 Task: For heading Arial black with underline.  font size for heading18,  'Change the font style of data to'Calibri.  and font size to 9,  Change the alignment of both headline & data to Align center.  In the sheet  Excel Workbook Template Sheet Spreadsheet
Action: Mouse moved to (810, 92)
Screenshot: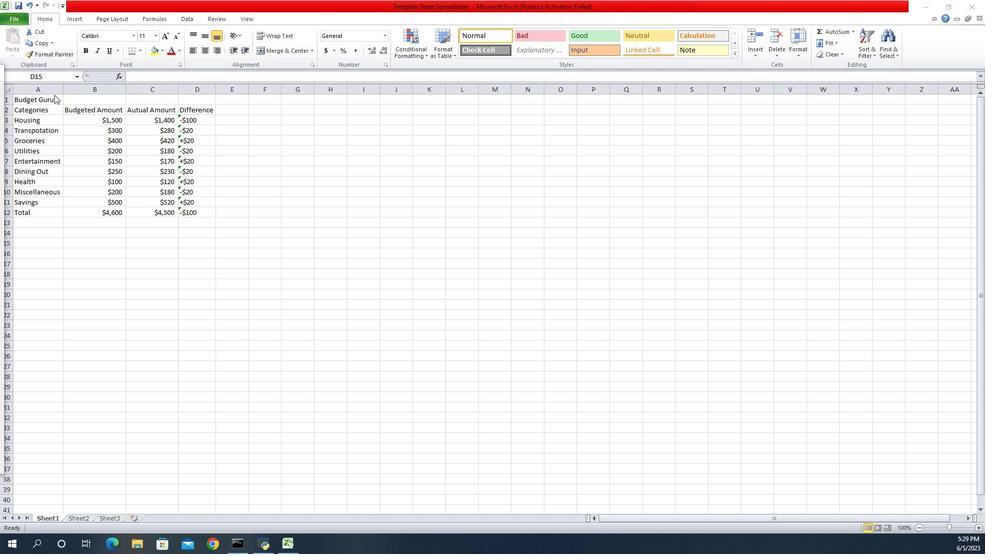 
Action: Mouse pressed left at (810, 92)
Screenshot: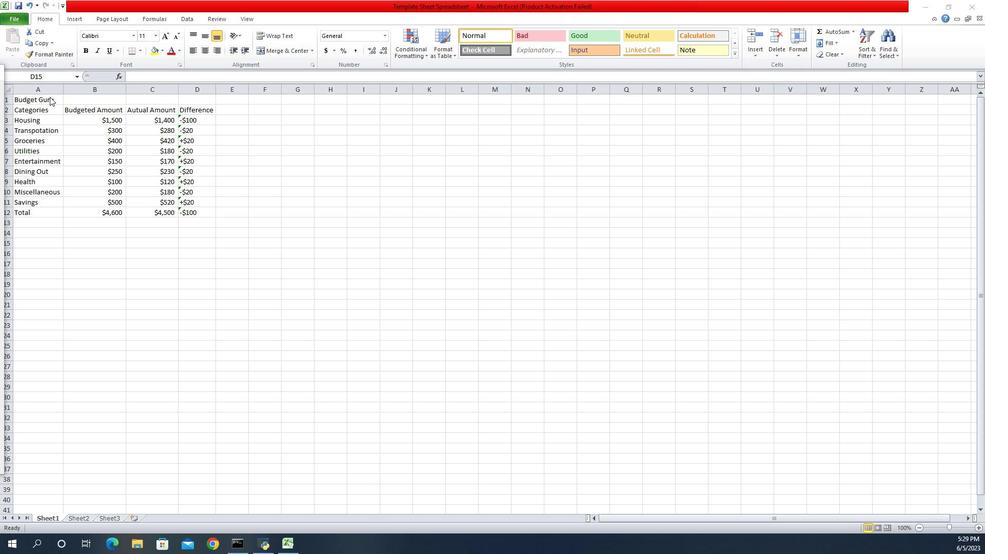 
Action: Mouse pressed left at (810, 92)
Screenshot: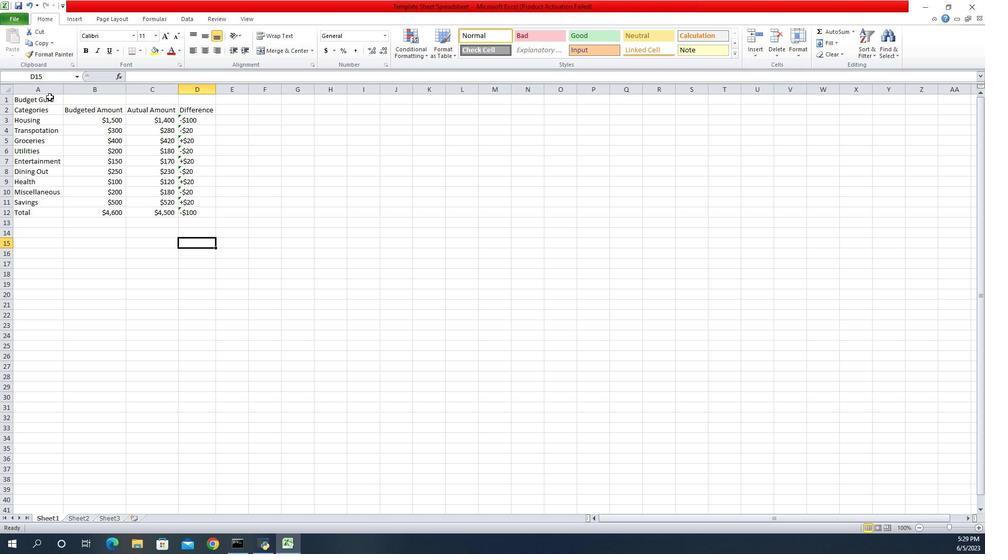 
Action: Mouse pressed left at (810, 92)
Screenshot: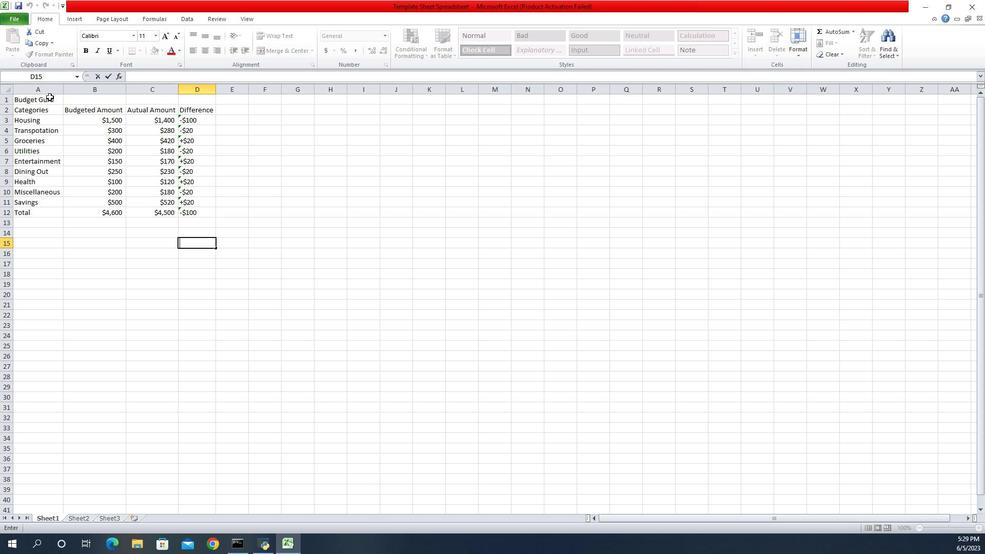 
Action: Mouse moved to (894, 33)
Screenshot: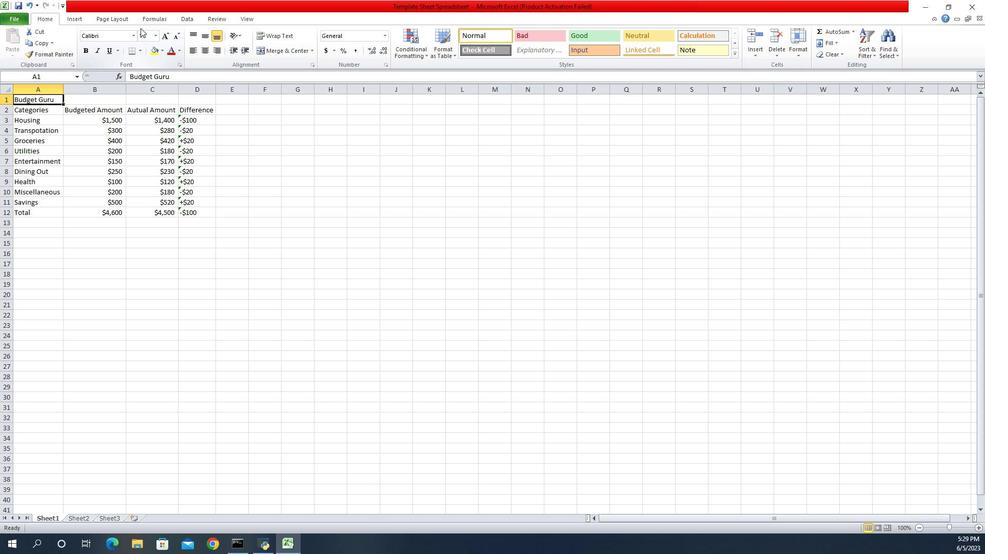 
Action: Mouse pressed left at (894, 33)
Screenshot: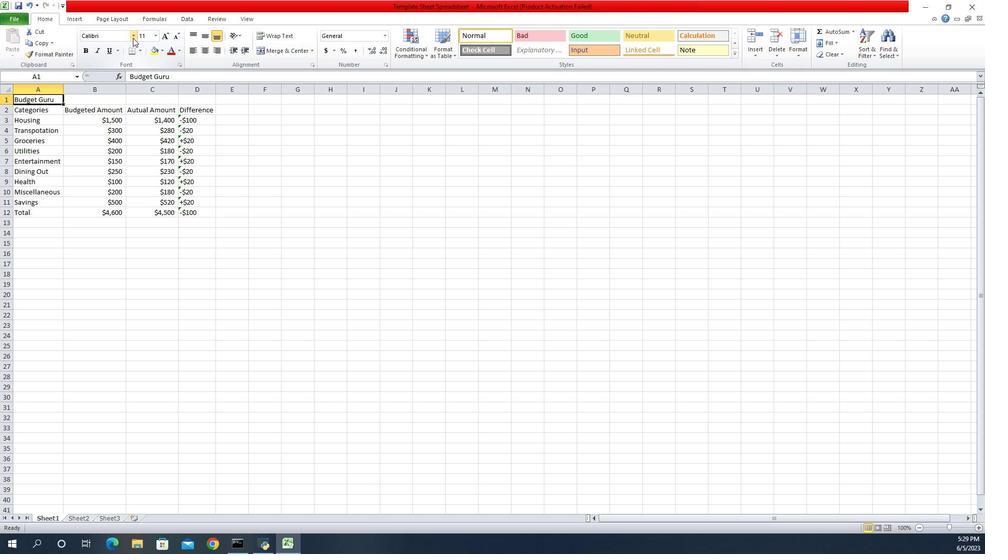 
Action: Key pressed ar<Key.down><Key.enter>
Screenshot: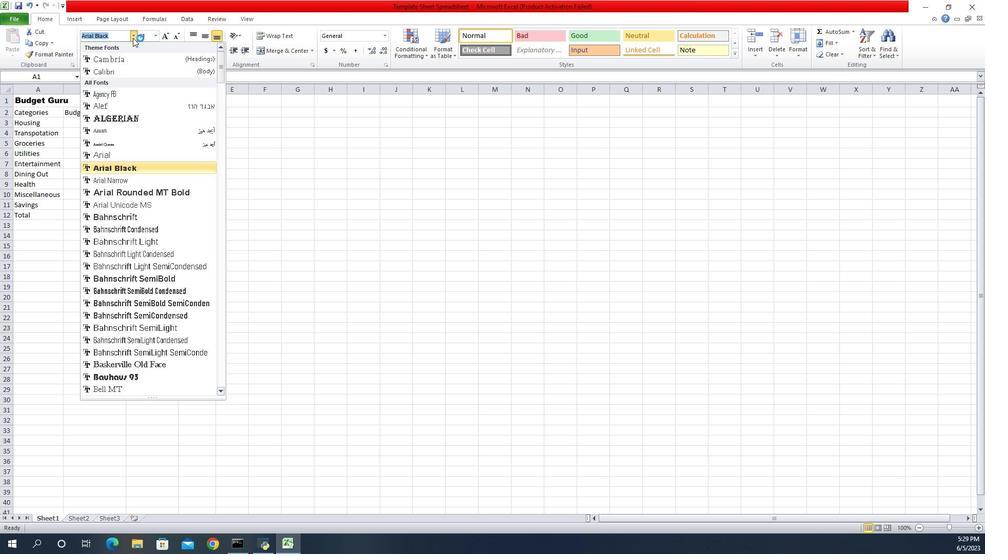 
Action: Mouse moved to (867, 48)
Screenshot: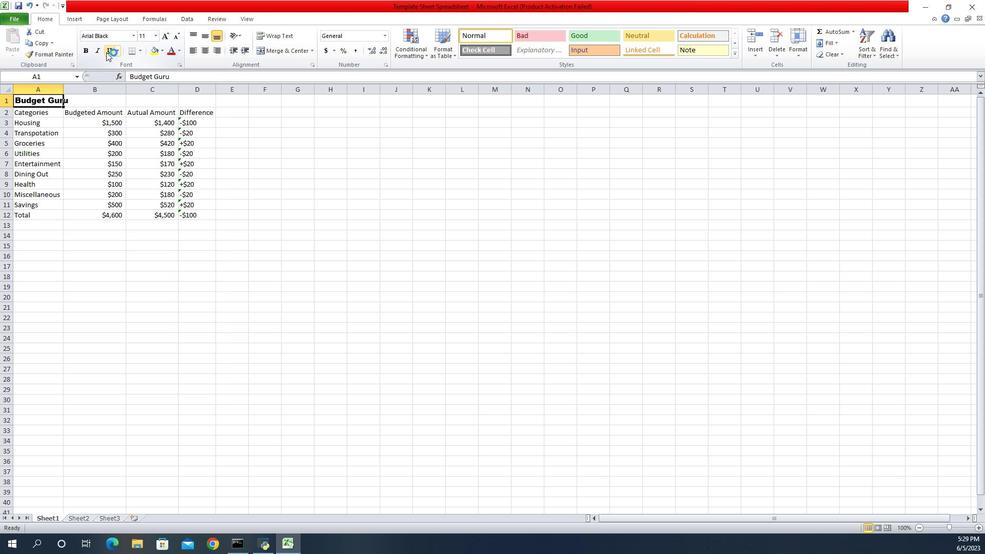 
Action: Mouse pressed left at (867, 48)
Screenshot: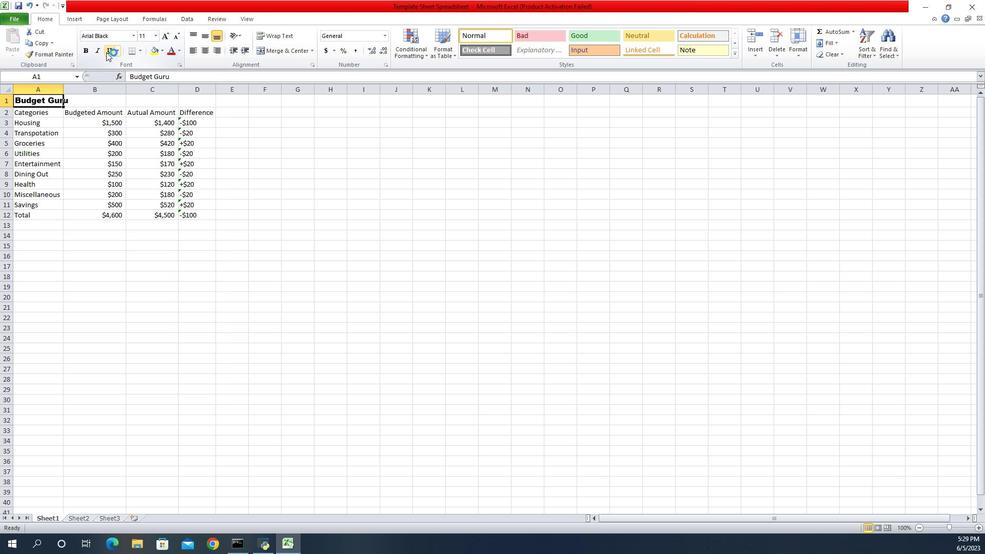 
Action: Mouse moved to (916, 33)
Screenshot: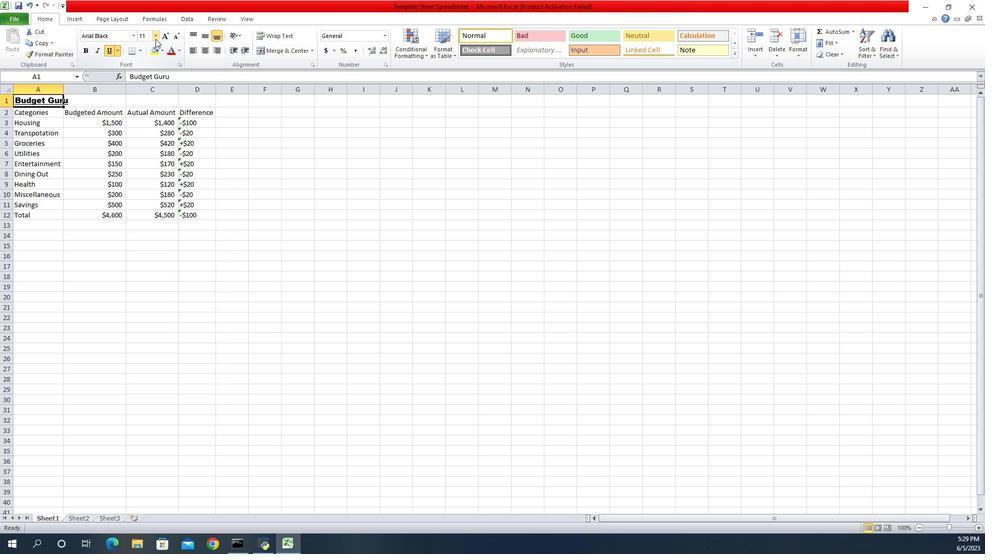 
Action: Mouse pressed left at (916, 33)
Screenshot: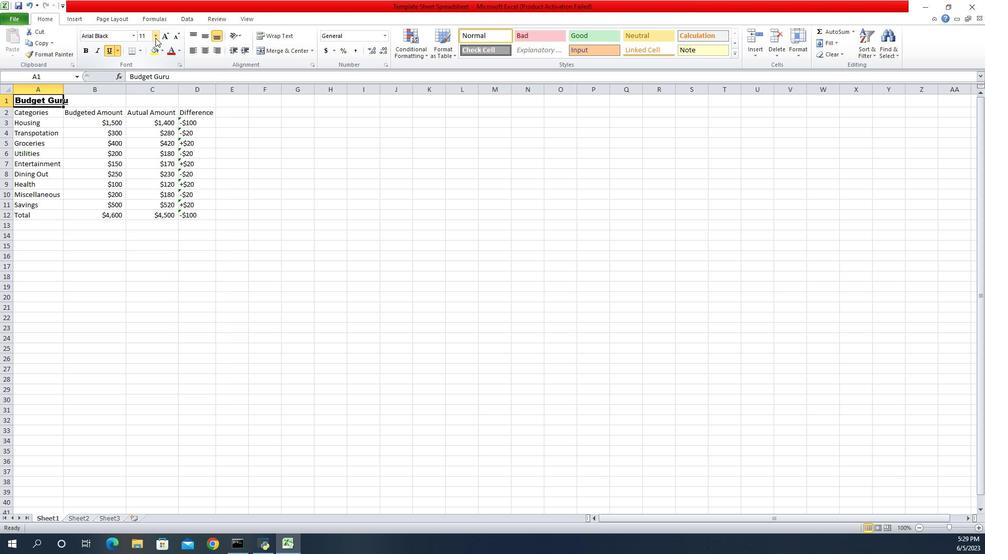 
Action: Mouse moved to (907, 105)
Screenshot: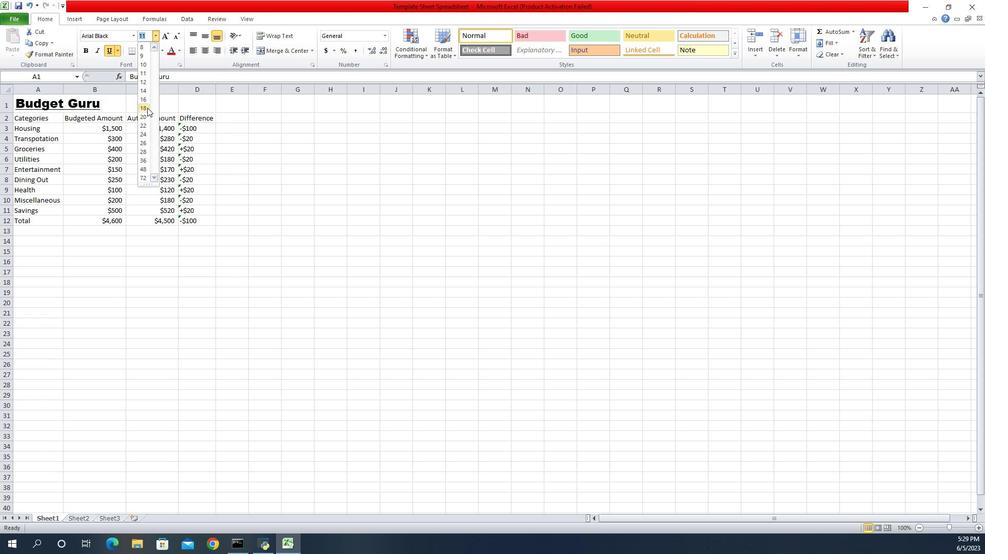 
Action: Mouse pressed left at (907, 105)
Screenshot: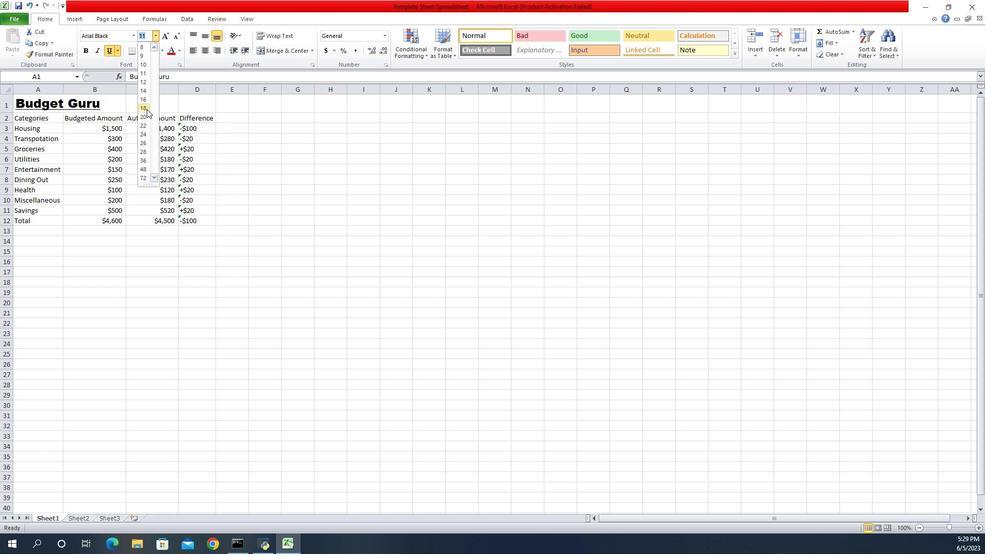 
Action: Mouse moved to (811, 115)
Screenshot: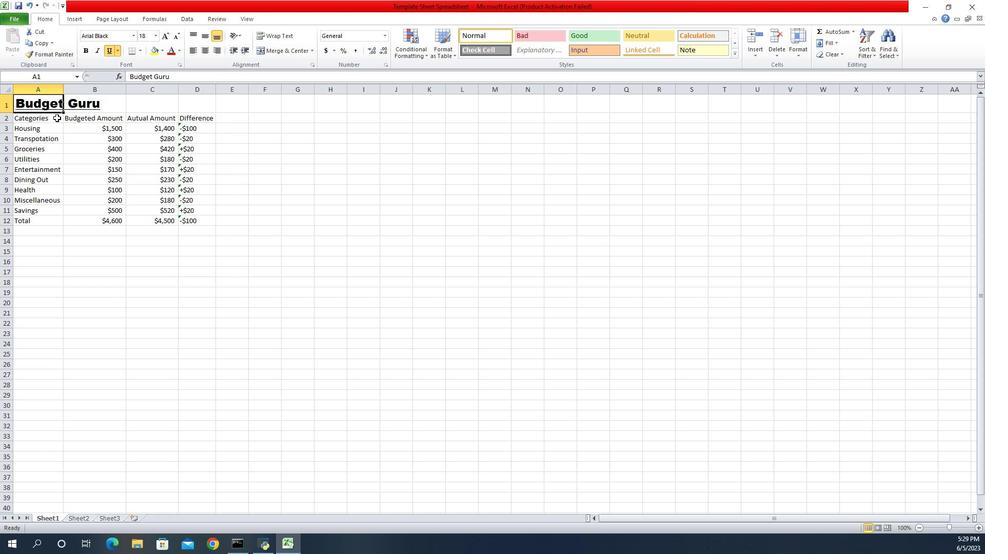 
Action: Mouse pressed left at (811, 115)
Screenshot: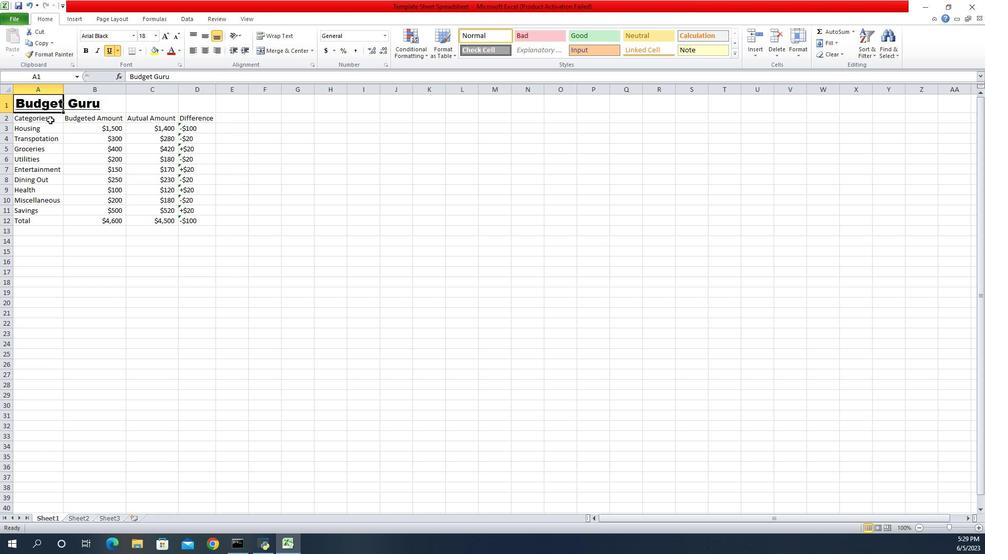 
Action: Mouse moved to (810, 115)
Screenshot: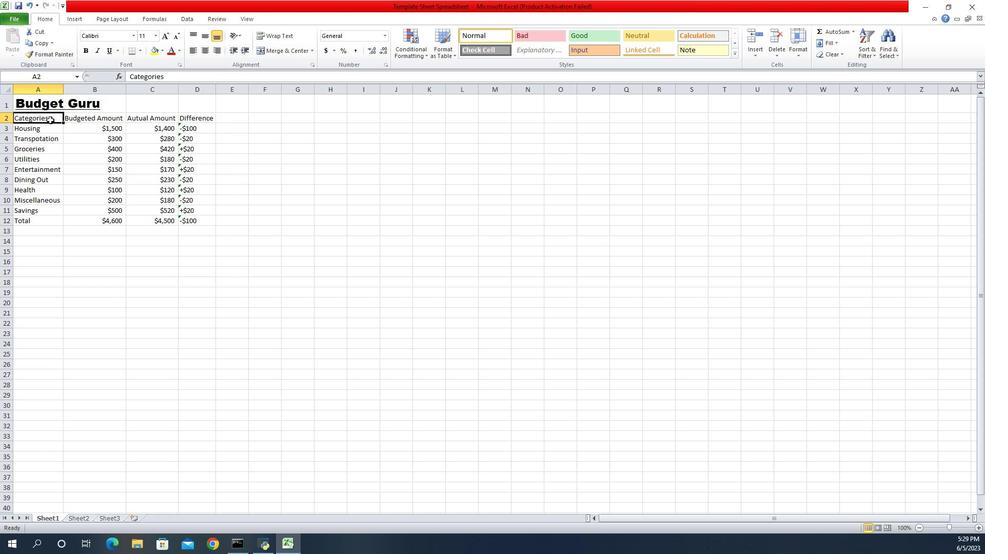
Action: Key pressed <Key.shift><Key.right><Key.right><Key.right><Key.down><Key.down><Key.down><Key.down><Key.down><Key.down><Key.down><Key.down><Key.down><Key.down>
Screenshot: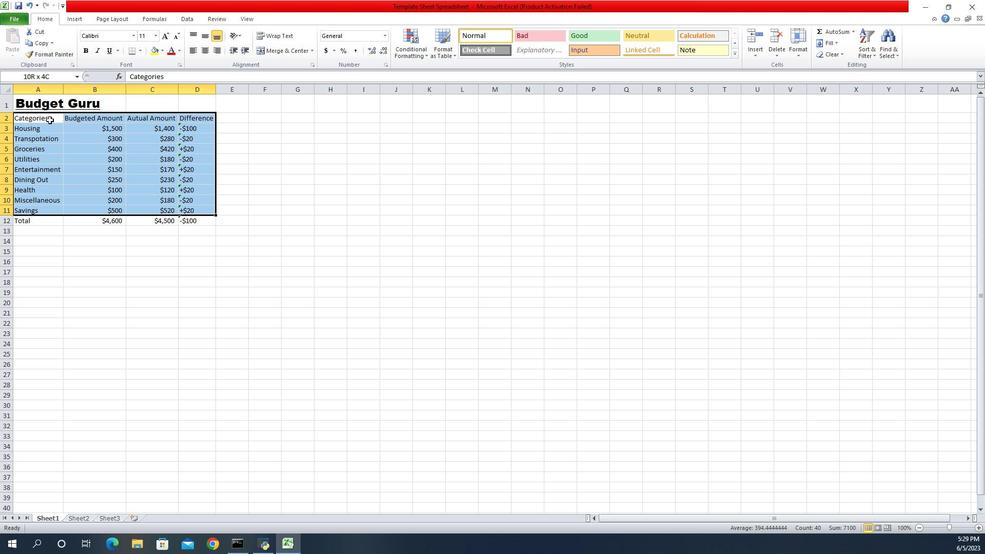 
Action: Mouse moved to (894, 34)
Screenshot: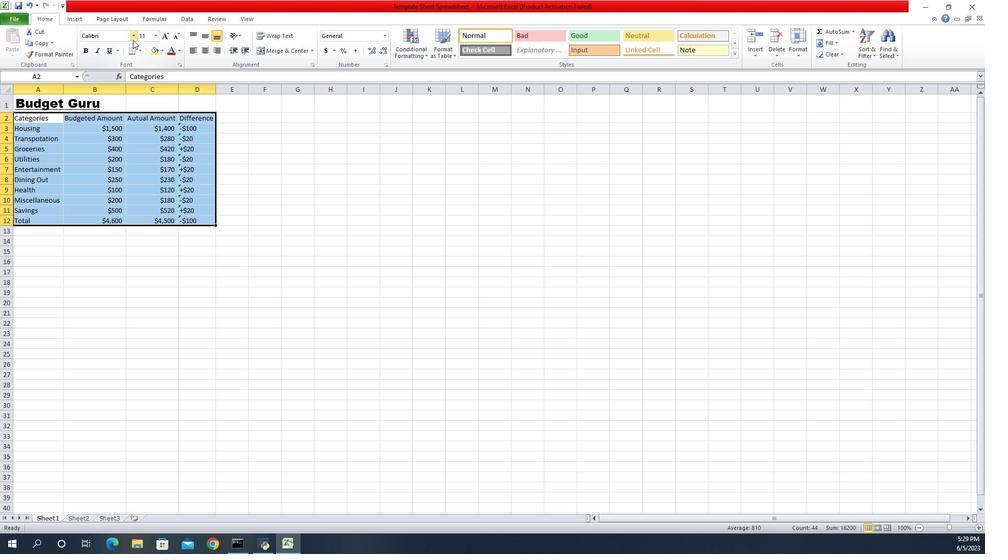 
Action: Mouse pressed left at (894, 34)
Screenshot: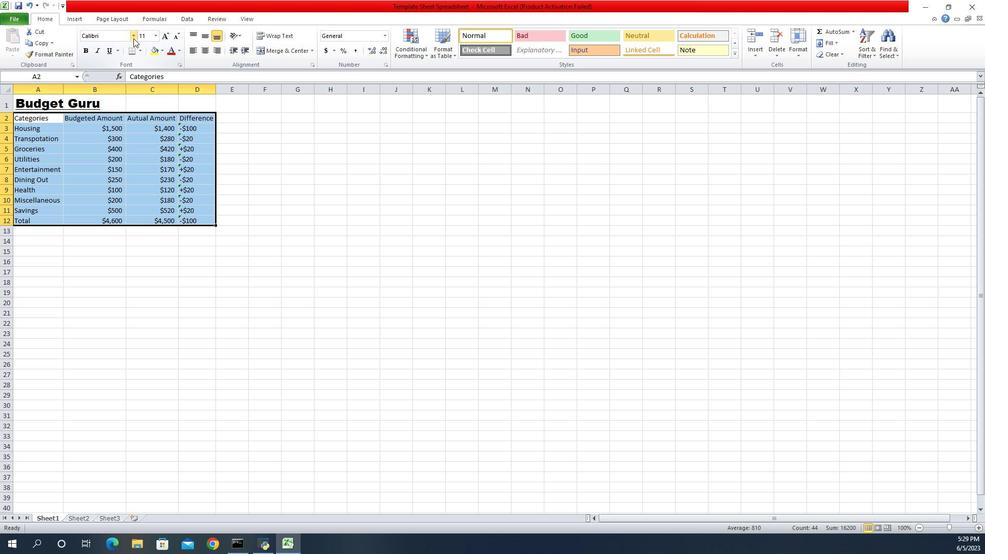 
Action: Mouse moved to (881, 68)
Screenshot: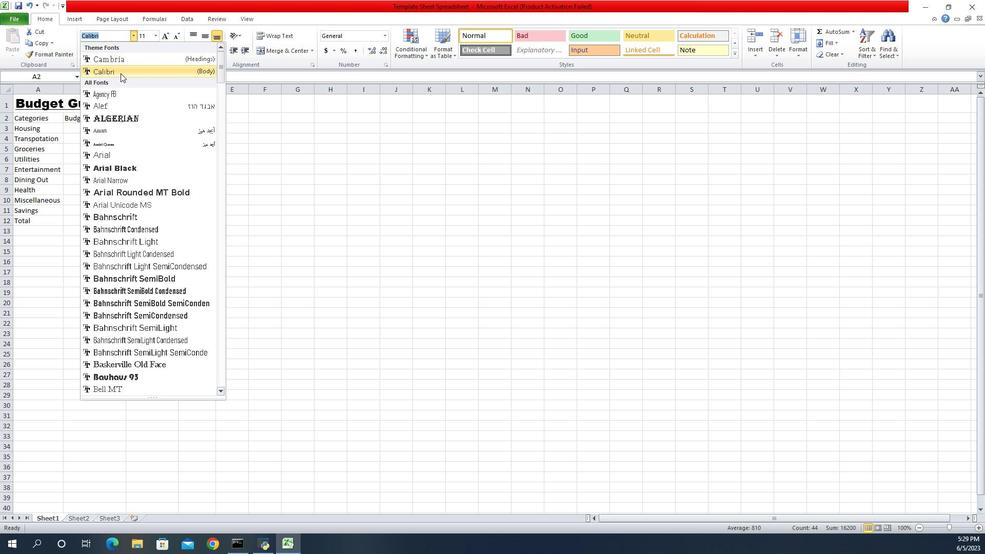 
Action: Mouse pressed left at (881, 68)
Screenshot: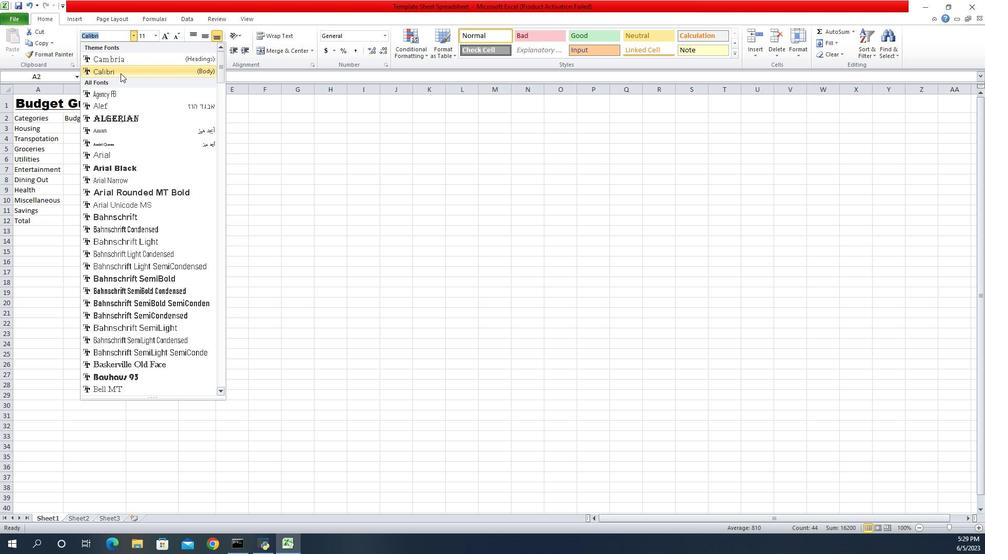 
Action: Mouse moved to (916, 29)
Screenshot: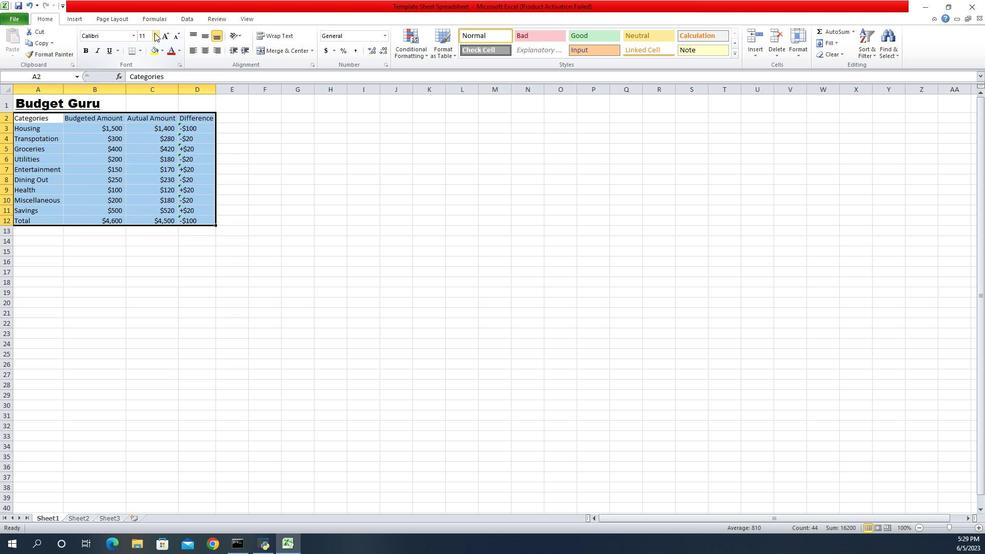 
Action: Mouse pressed left at (916, 29)
Screenshot: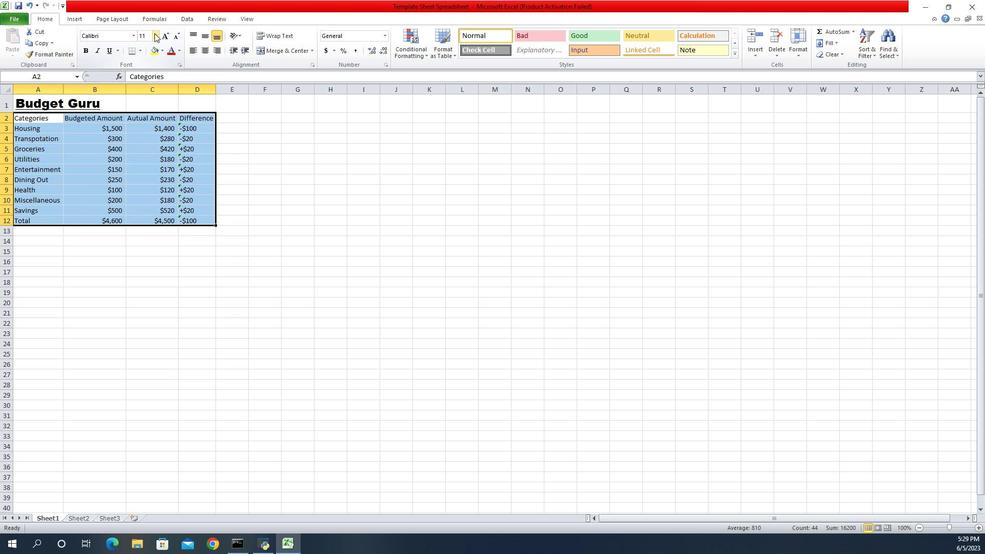 
Action: Mouse moved to (904, 51)
Screenshot: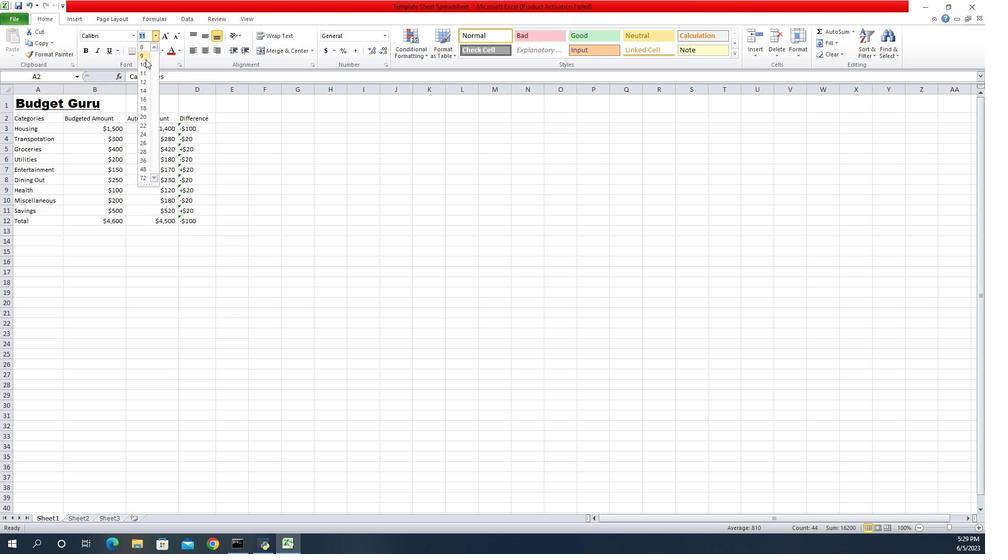 
Action: Mouse pressed left at (904, 51)
Screenshot: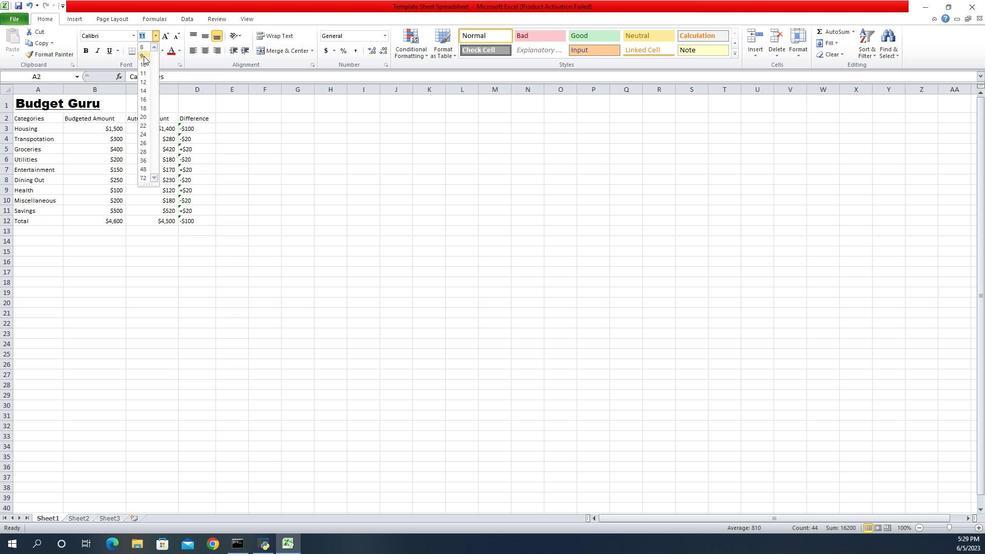 
Action: Mouse moved to (969, 43)
Screenshot: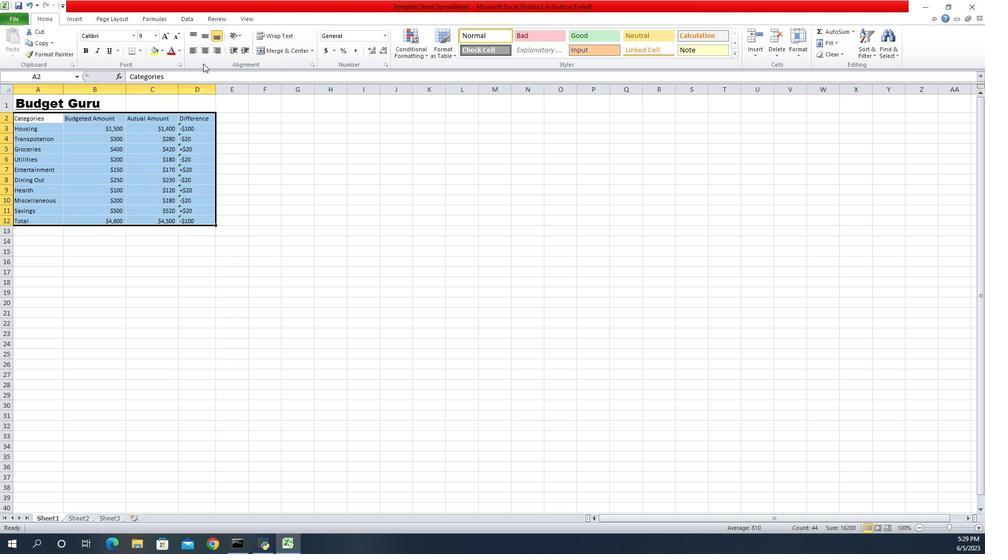 
Action: Mouse pressed left at (969, 43)
Screenshot: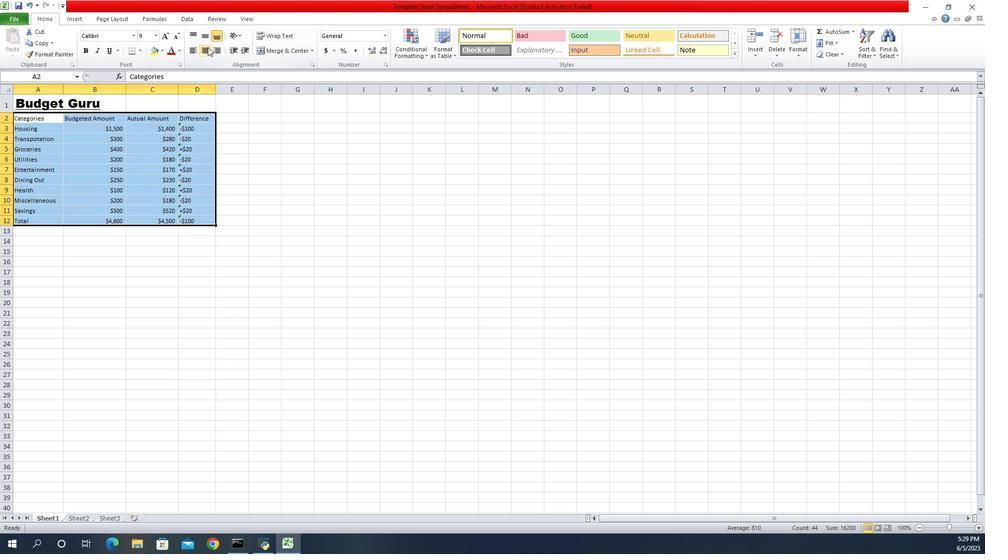 
Action: Mouse moved to (988, 202)
Screenshot: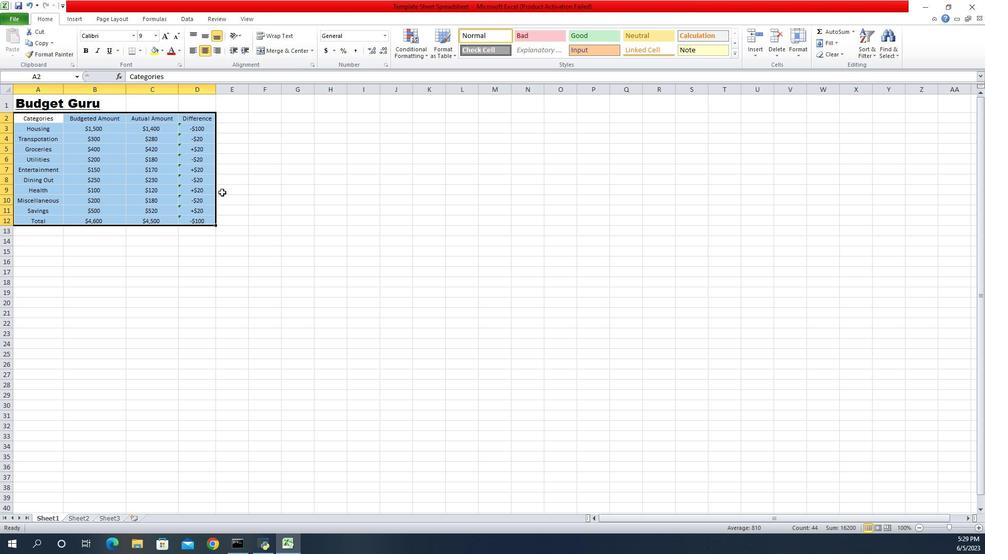 
Action: Mouse pressed left at (988, 202)
Screenshot: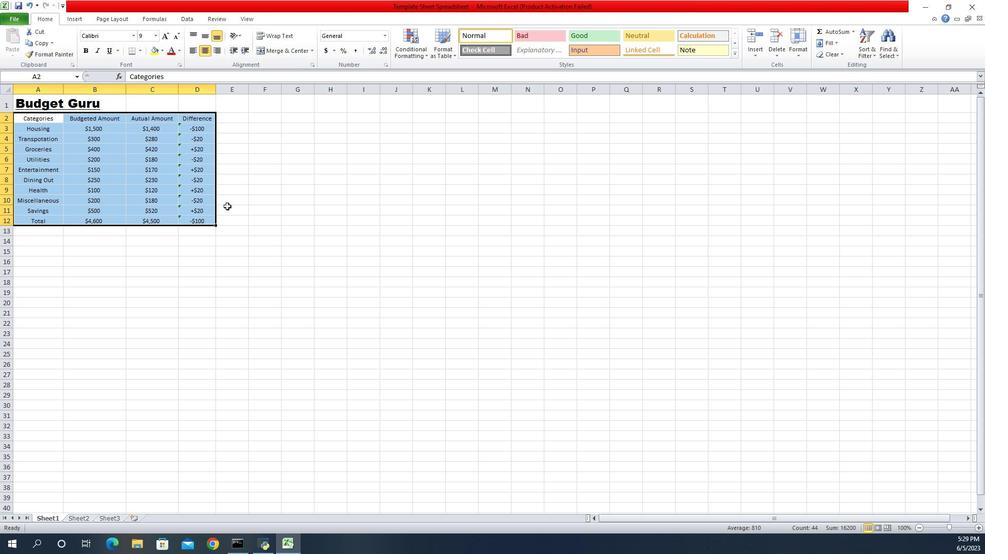 
Action: Mouse moved to (783, 5)
Screenshot: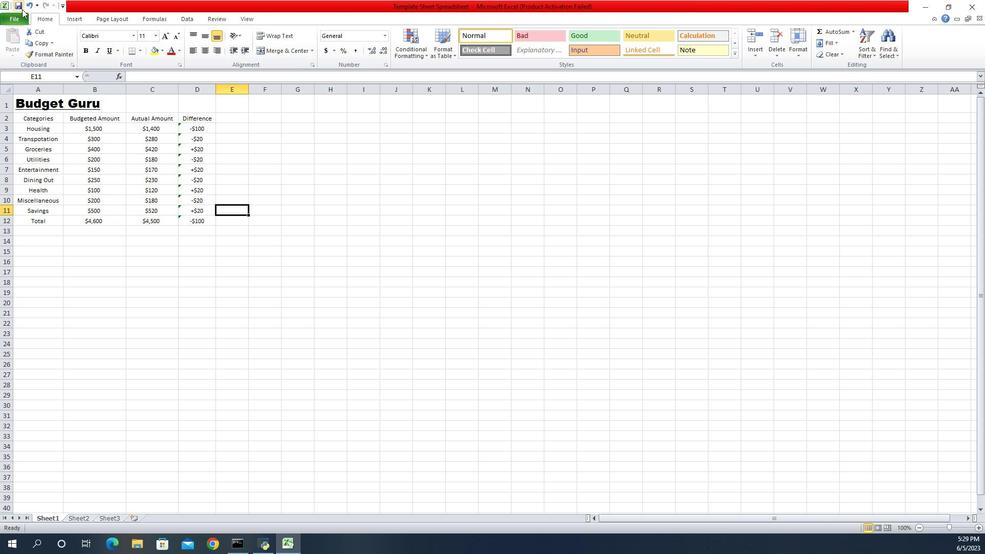 
Action: Mouse pressed left at (783, 5)
Screenshot: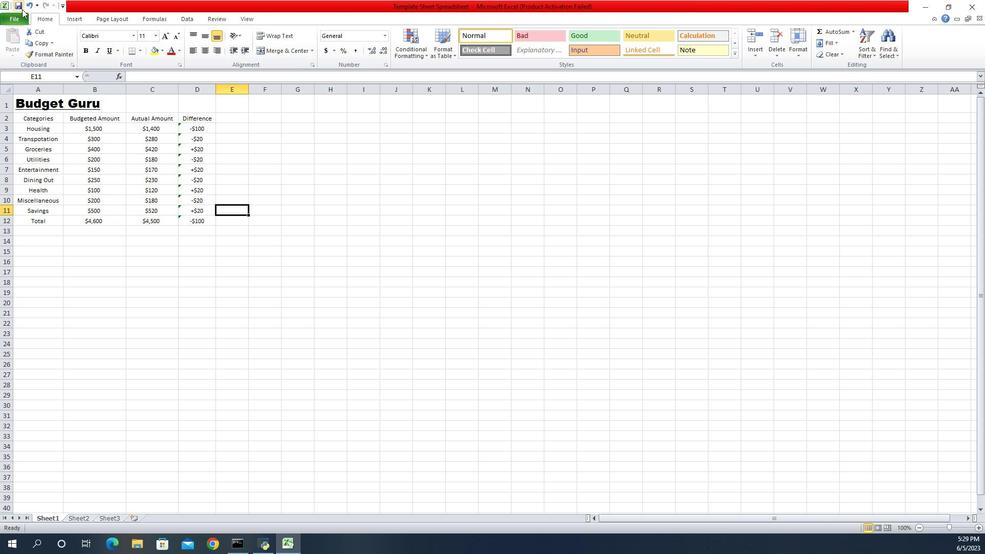 
Action: Mouse moved to (967, 242)
Screenshot: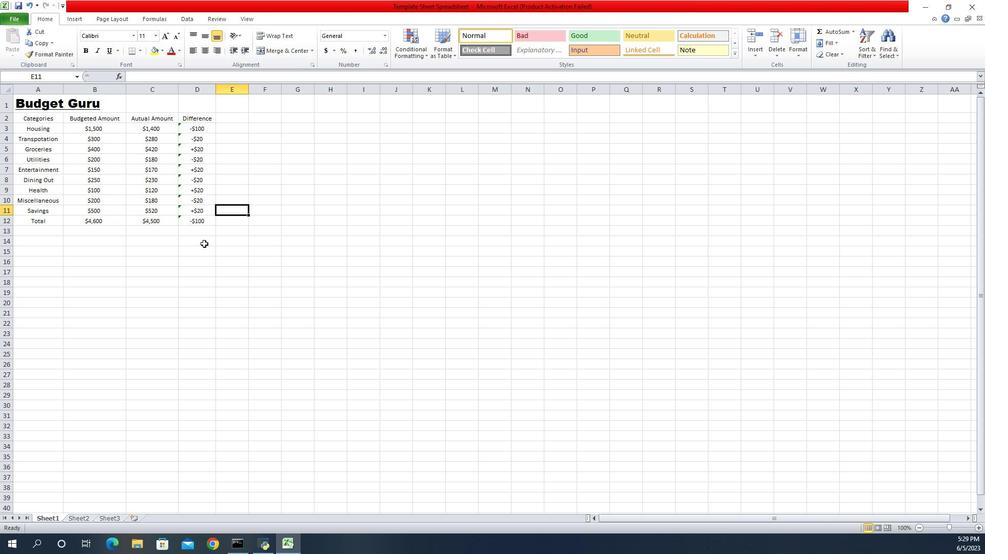 
Action: Mouse pressed left at (967, 242)
Screenshot: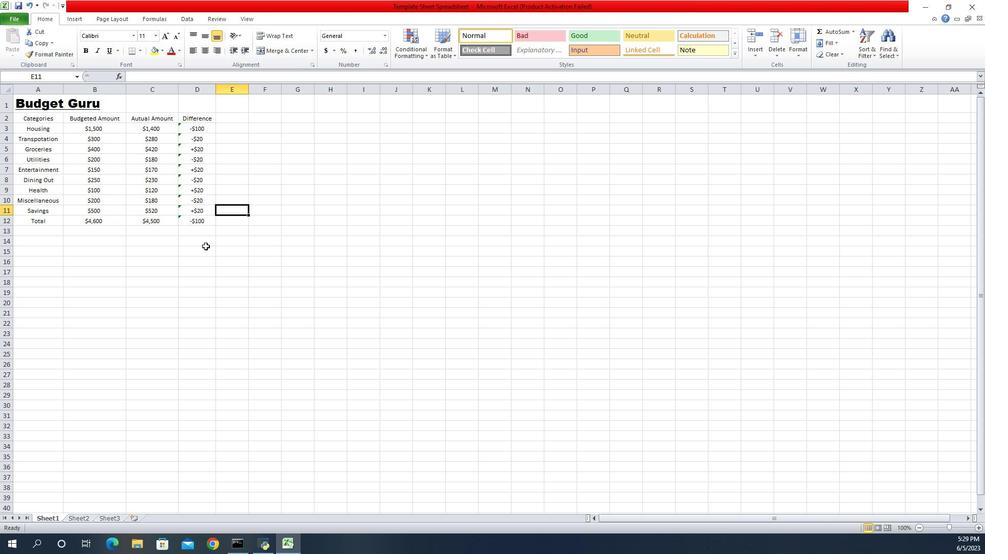 
